 Task: In the  document analysis Insert page numer 'on top of the page' change page color to  'Blue'Apply Page border, setting:  Box Style: two thin lines; Color: 'Black;' Width: 1/2  pt
Action: Mouse moved to (106, 27)
Screenshot: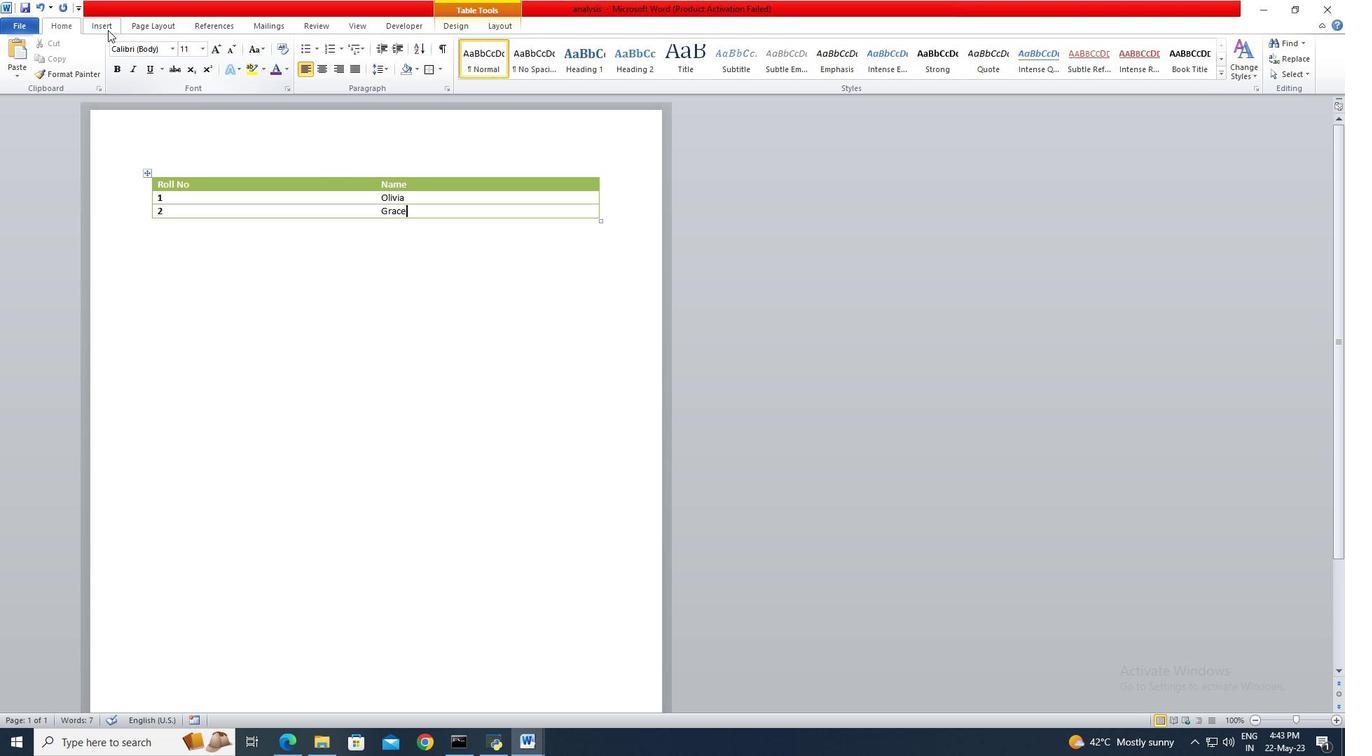 
Action: Mouse pressed left at (106, 27)
Screenshot: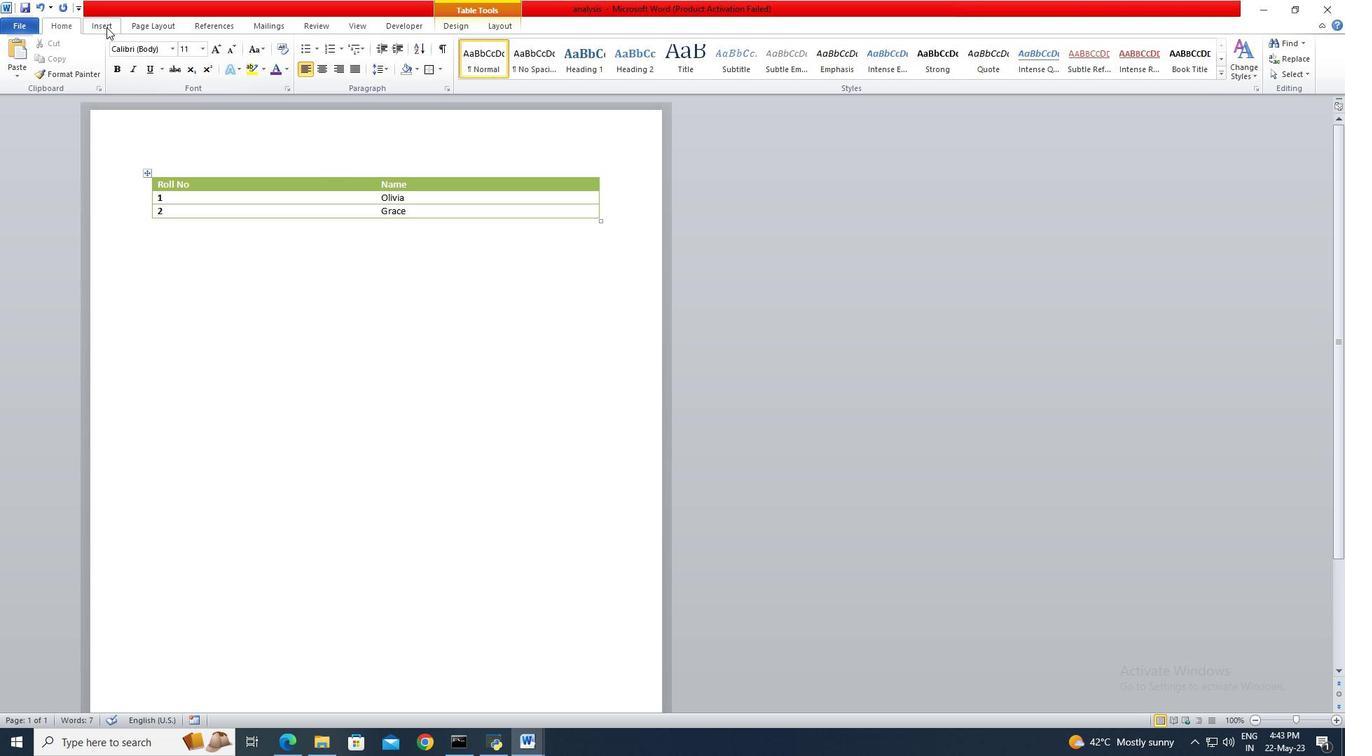 
Action: Mouse moved to (562, 72)
Screenshot: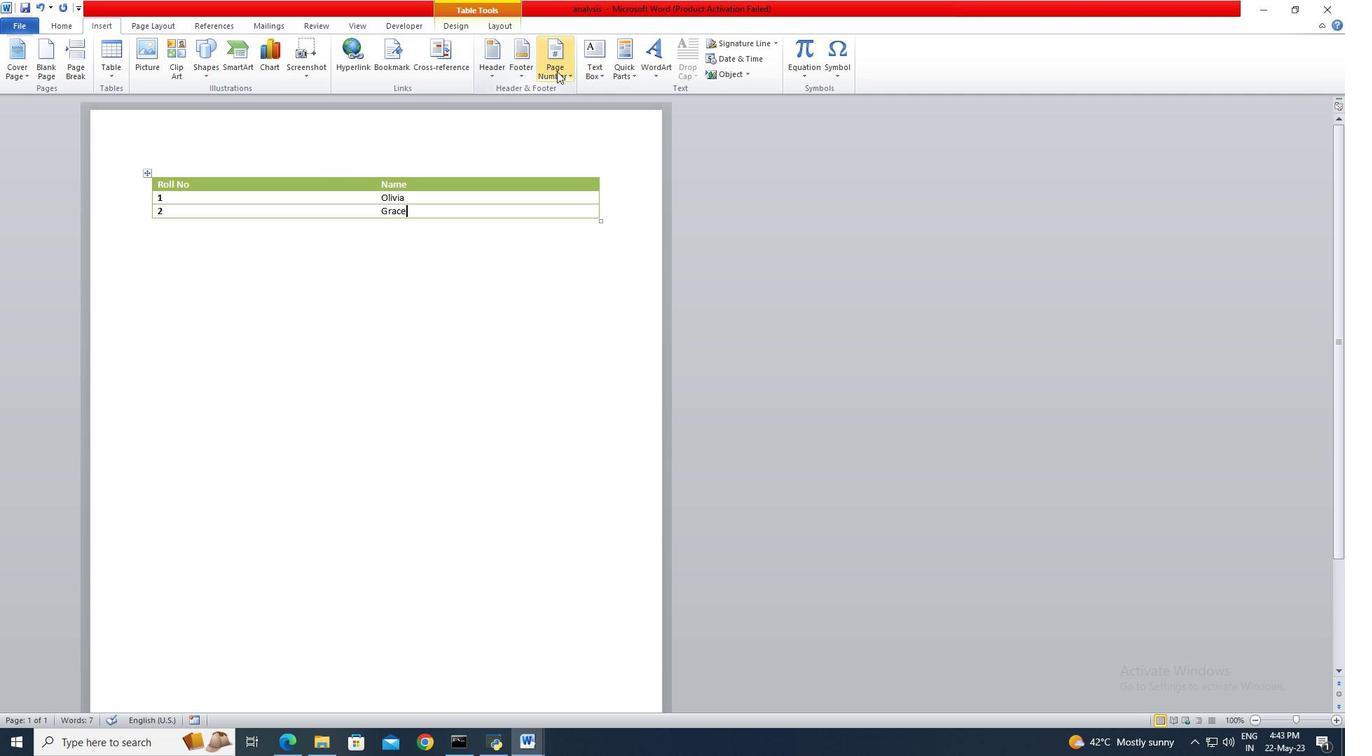 
Action: Mouse pressed left at (562, 72)
Screenshot: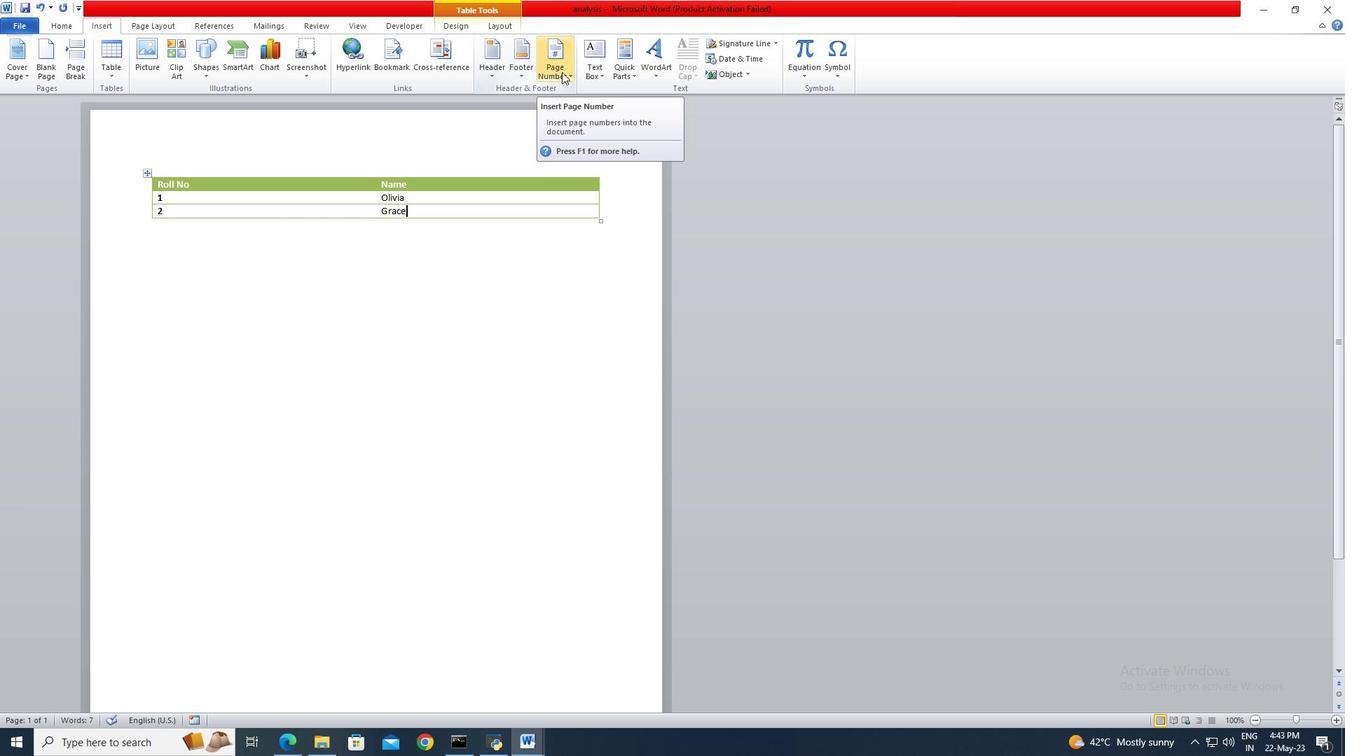 
Action: Mouse moved to (571, 89)
Screenshot: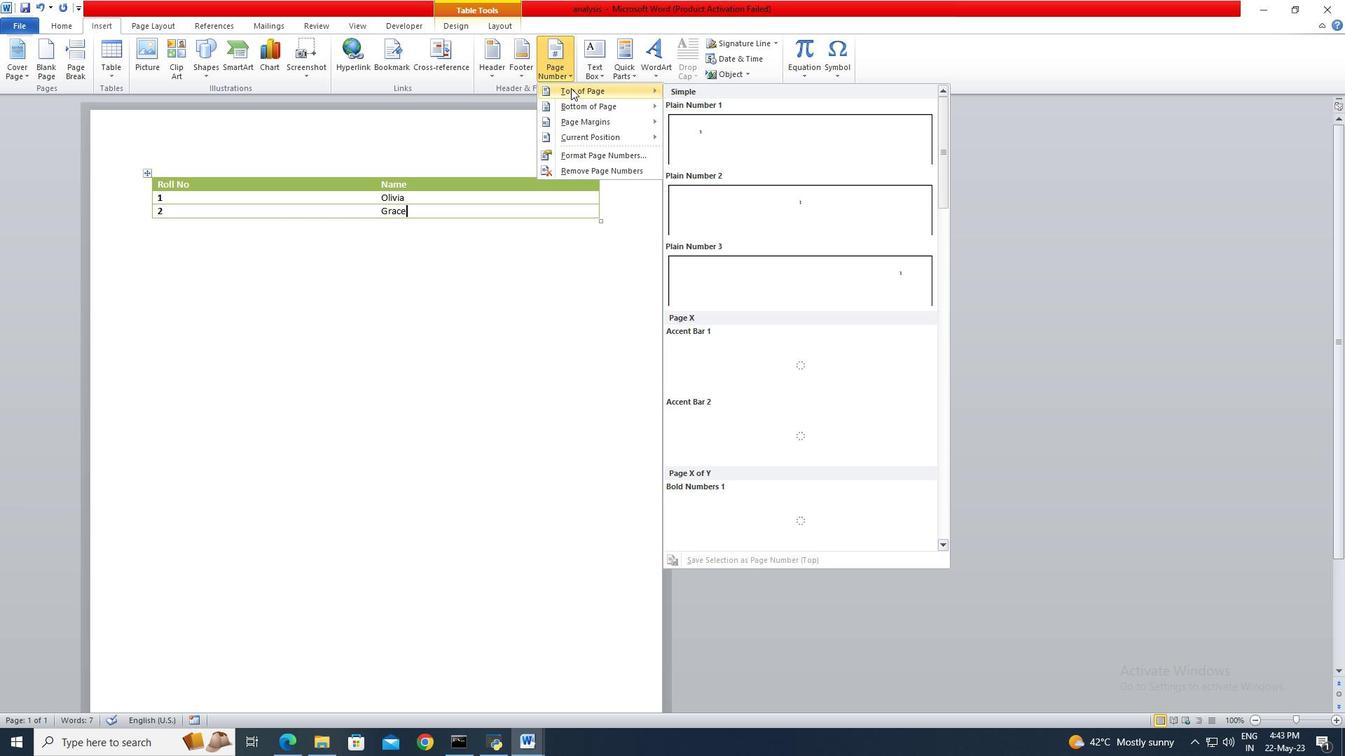 
Action: Mouse pressed left at (571, 89)
Screenshot: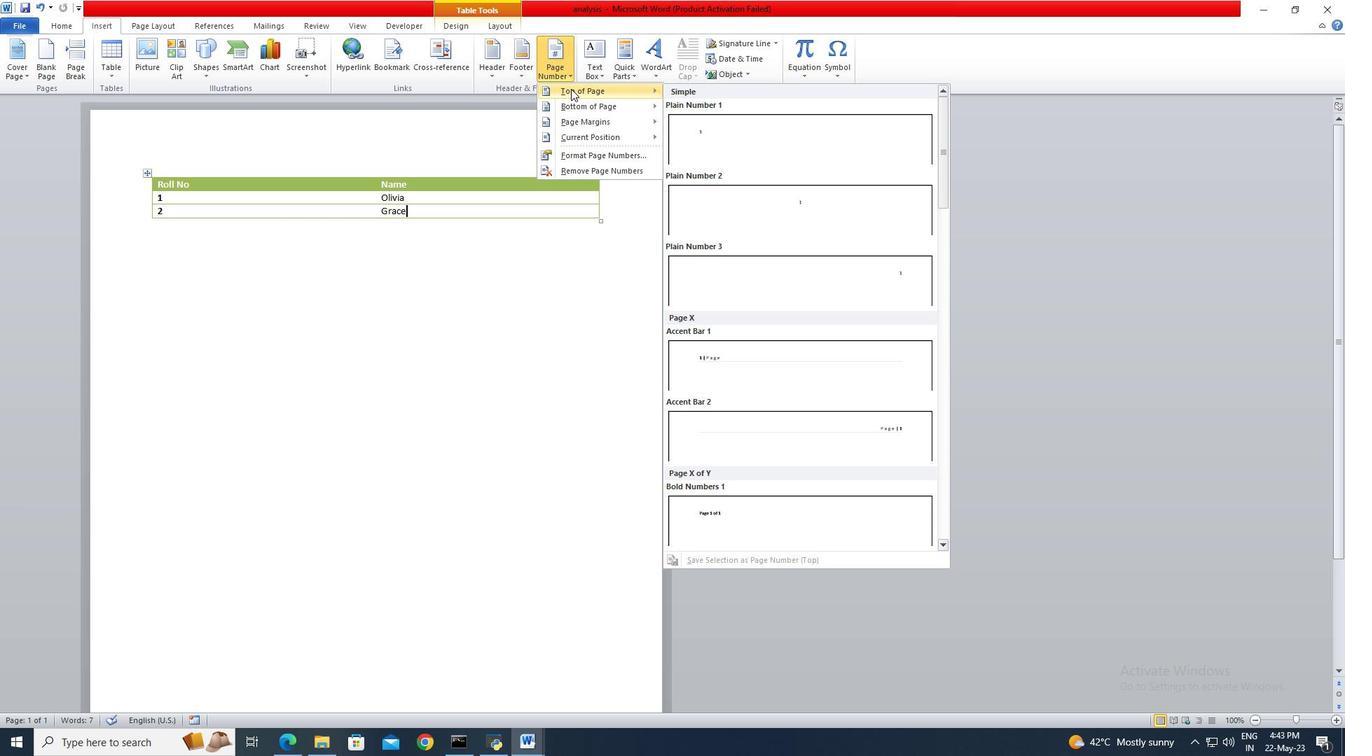 
Action: Mouse moved to (693, 143)
Screenshot: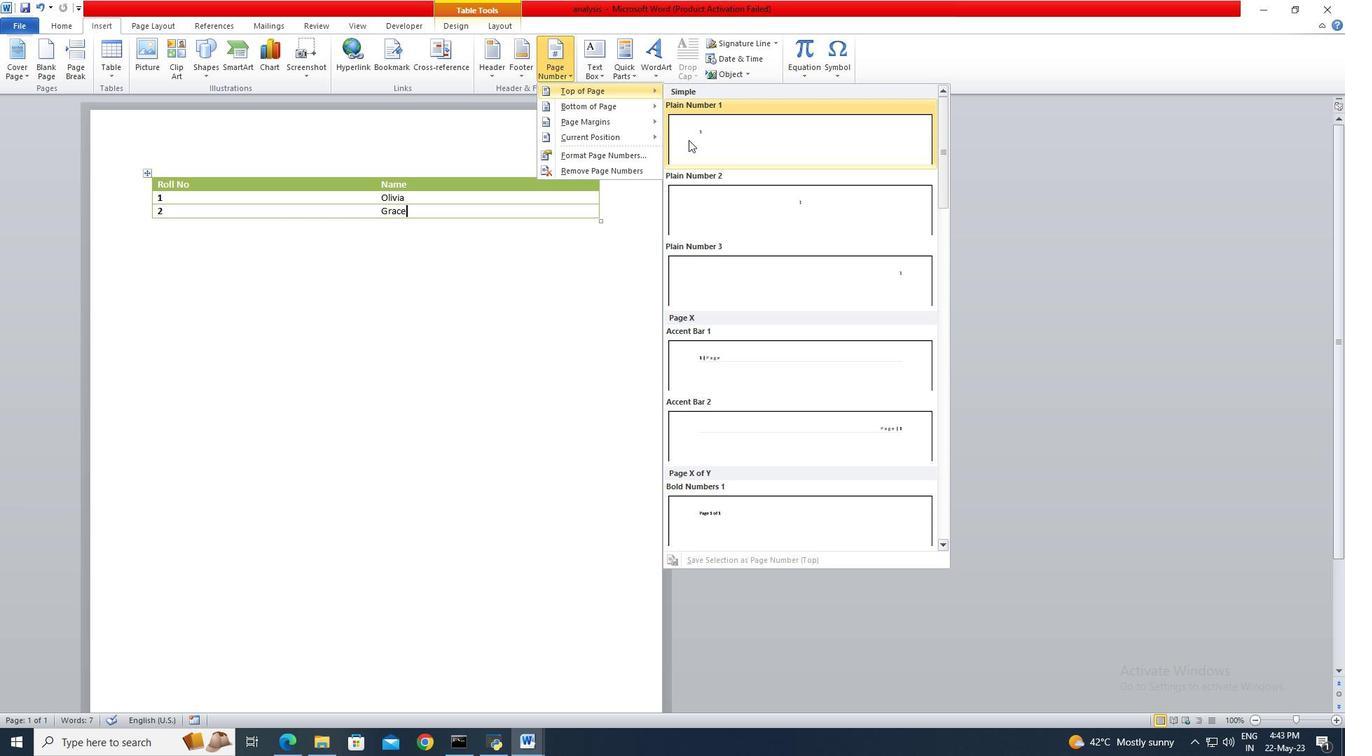 
Action: Mouse pressed left at (693, 143)
Screenshot: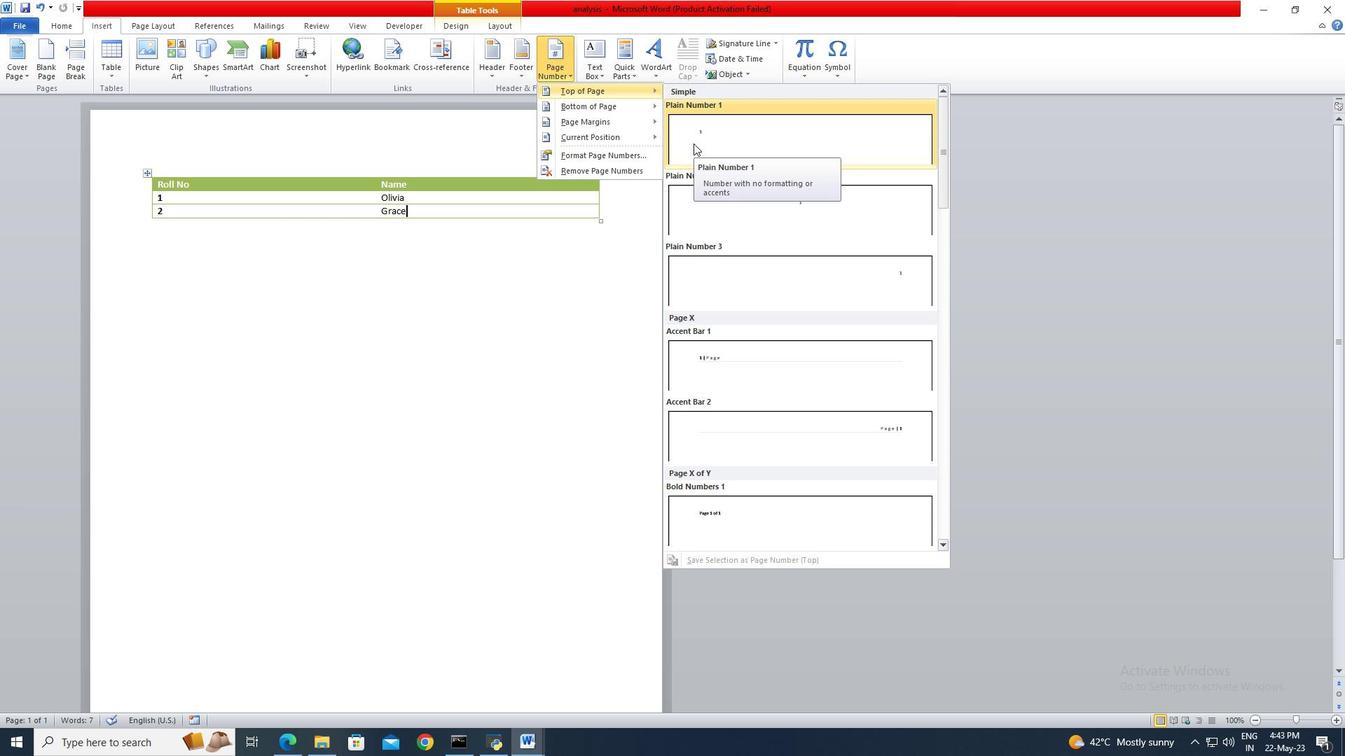 
Action: Mouse moved to (160, 26)
Screenshot: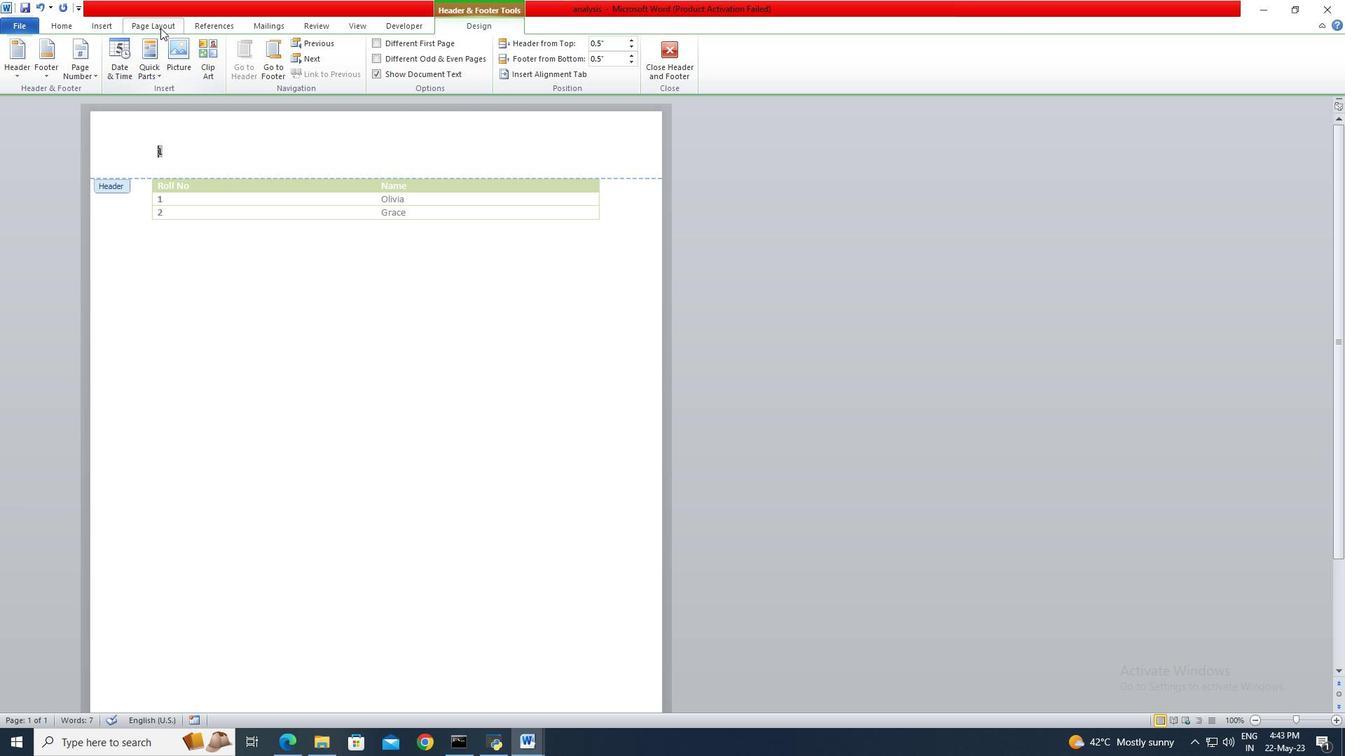 
Action: Mouse pressed left at (160, 26)
Screenshot: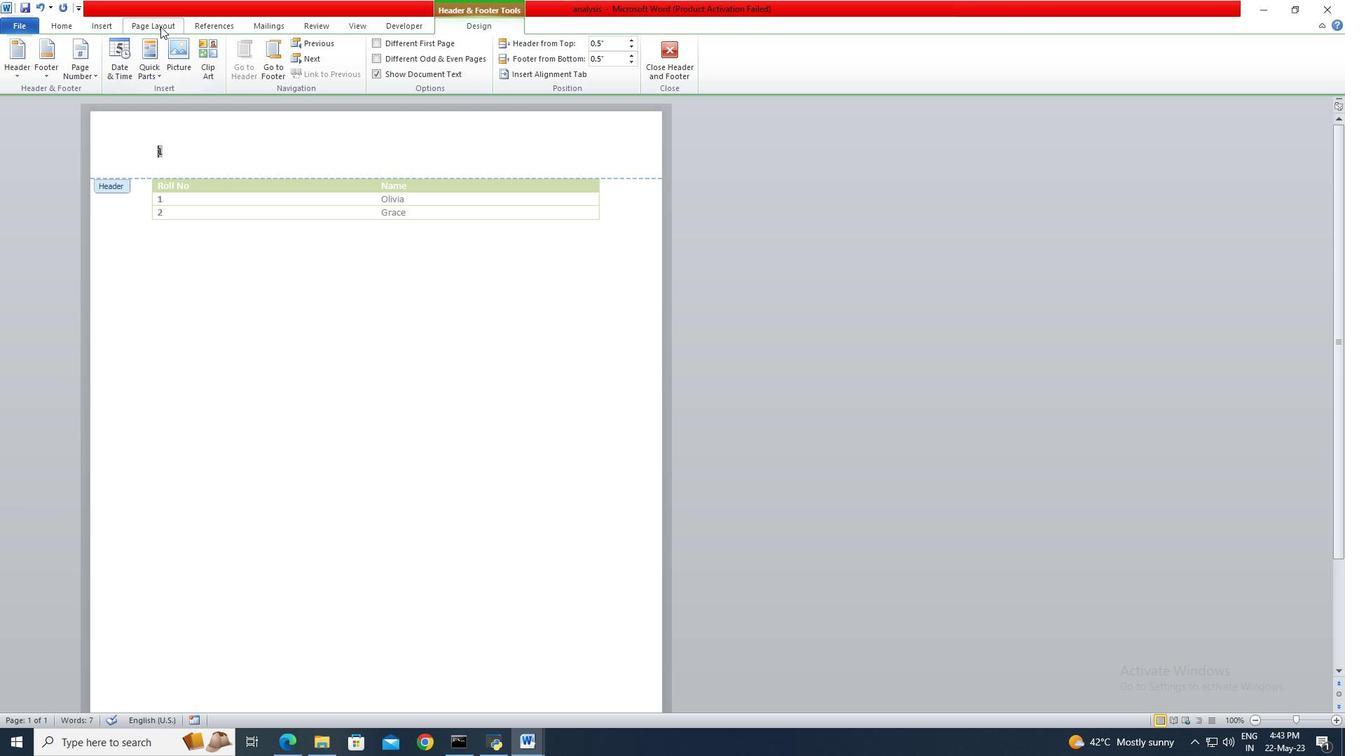 
Action: Mouse moved to (354, 75)
Screenshot: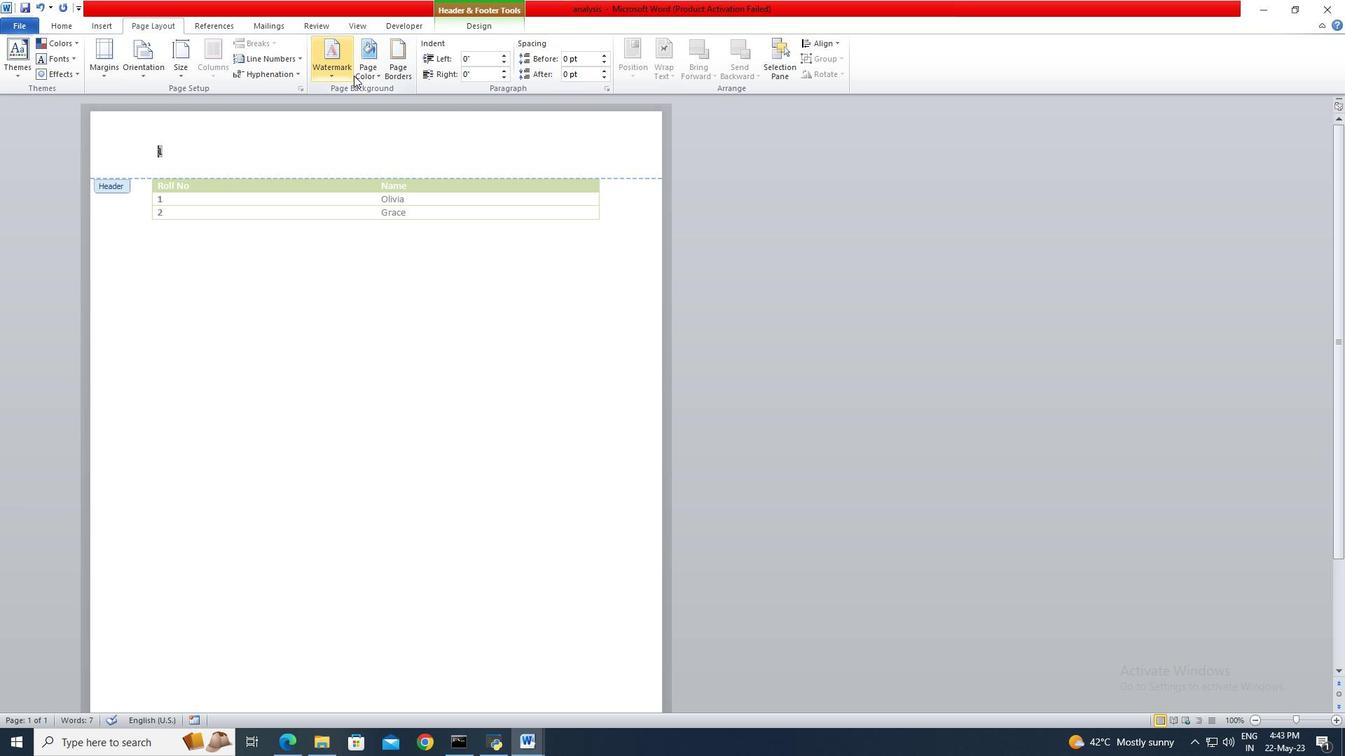 
Action: Mouse pressed left at (354, 75)
Screenshot: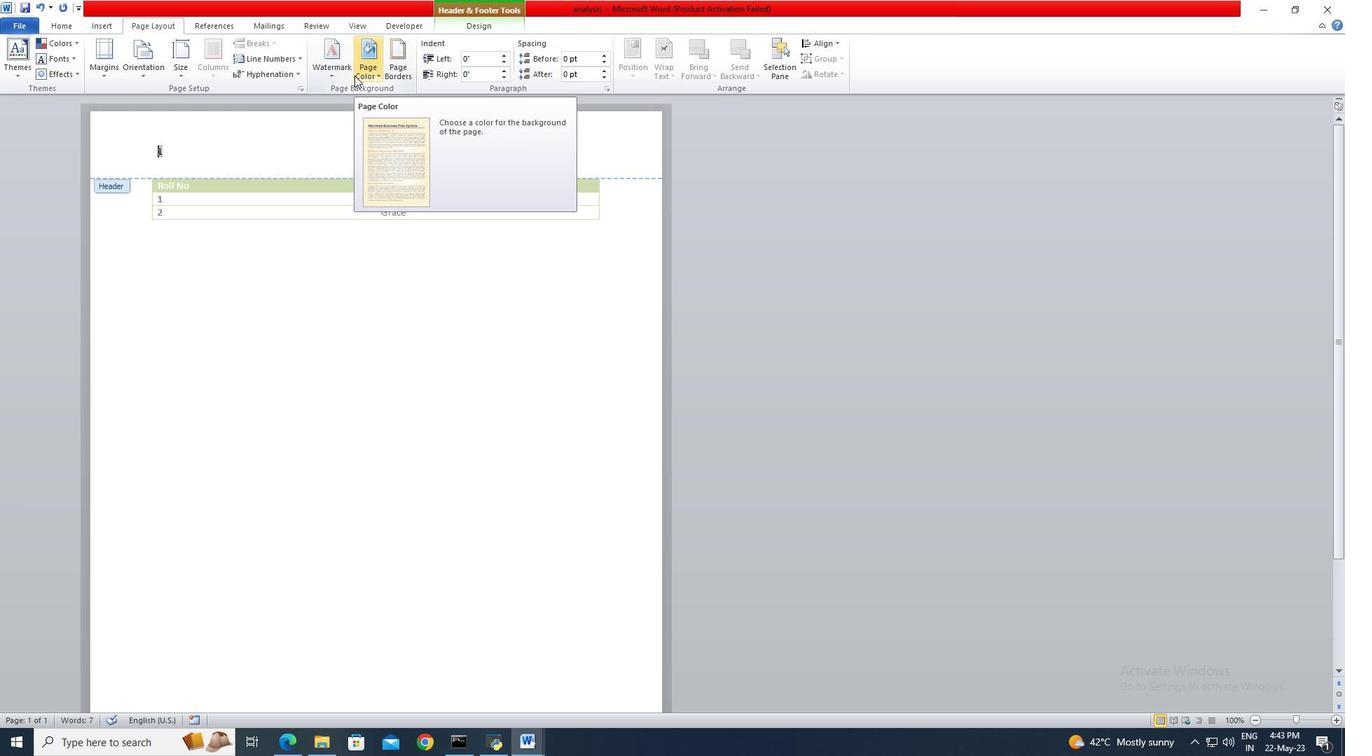 
Action: Mouse moved to (440, 175)
Screenshot: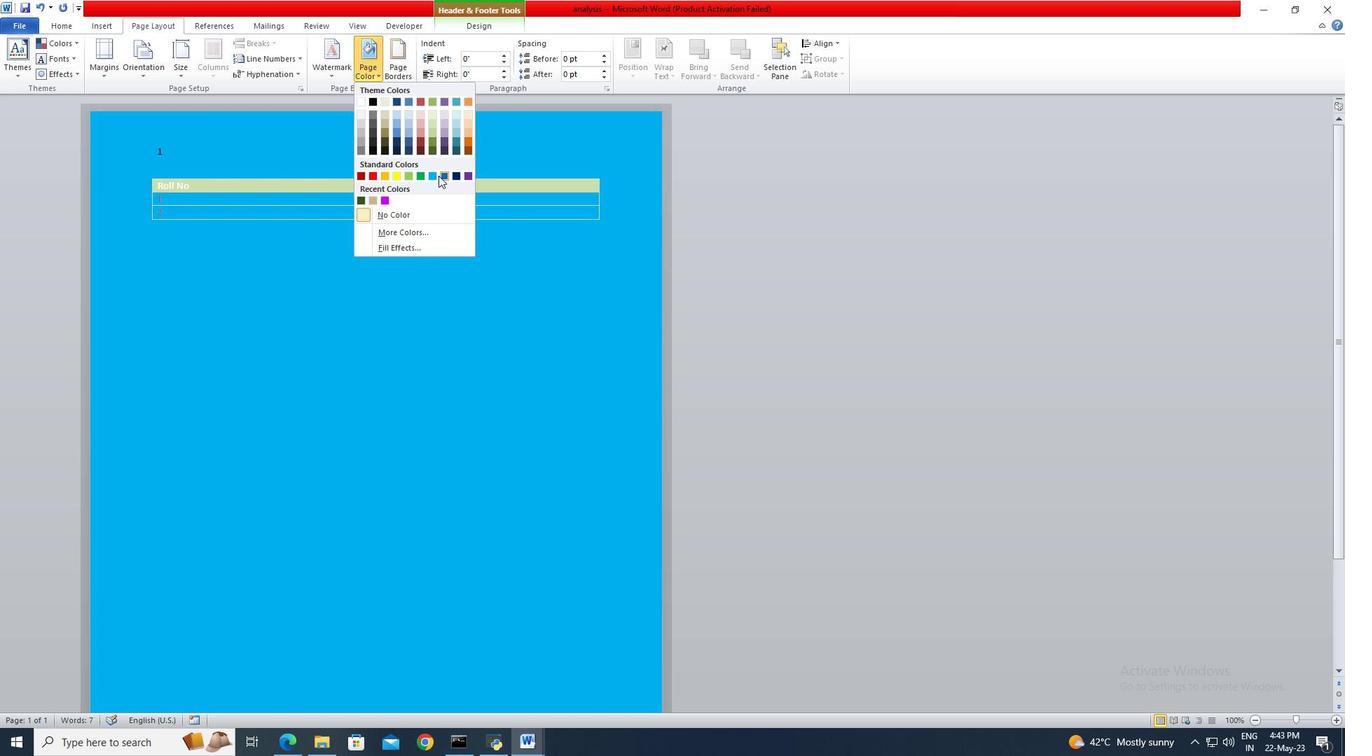 
Action: Mouse pressed left at (440, 175)
Screenshot: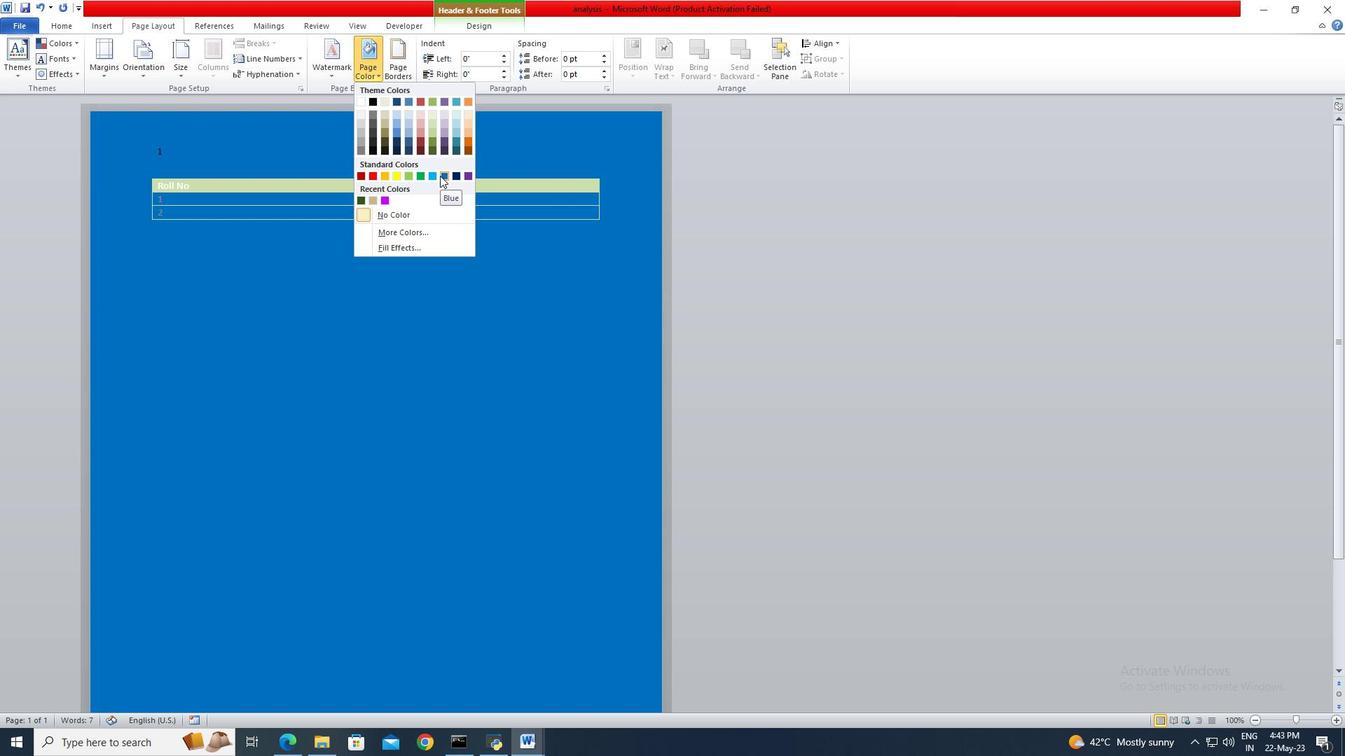 
Action: Mouse moved to (404, 77)
Screenshot: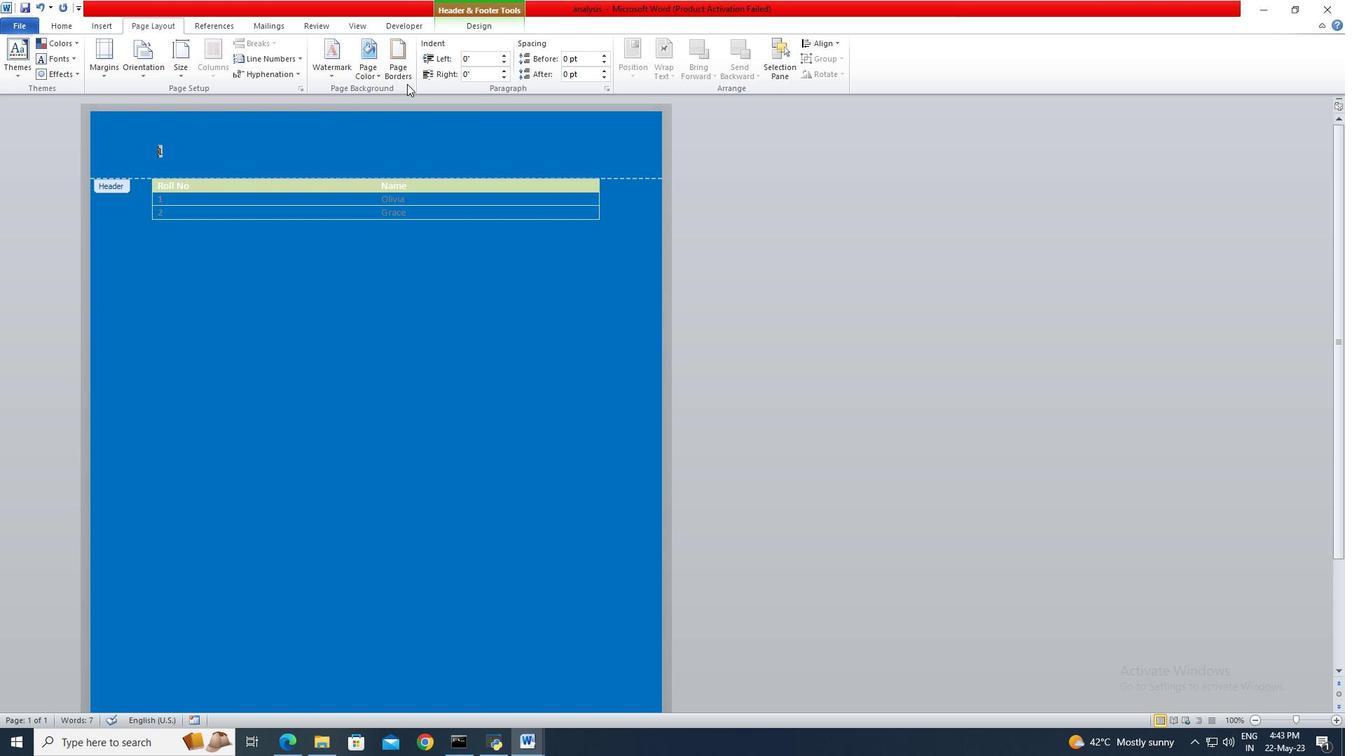 
Action: Mouse pressed left at (404, 77)
Screenshot: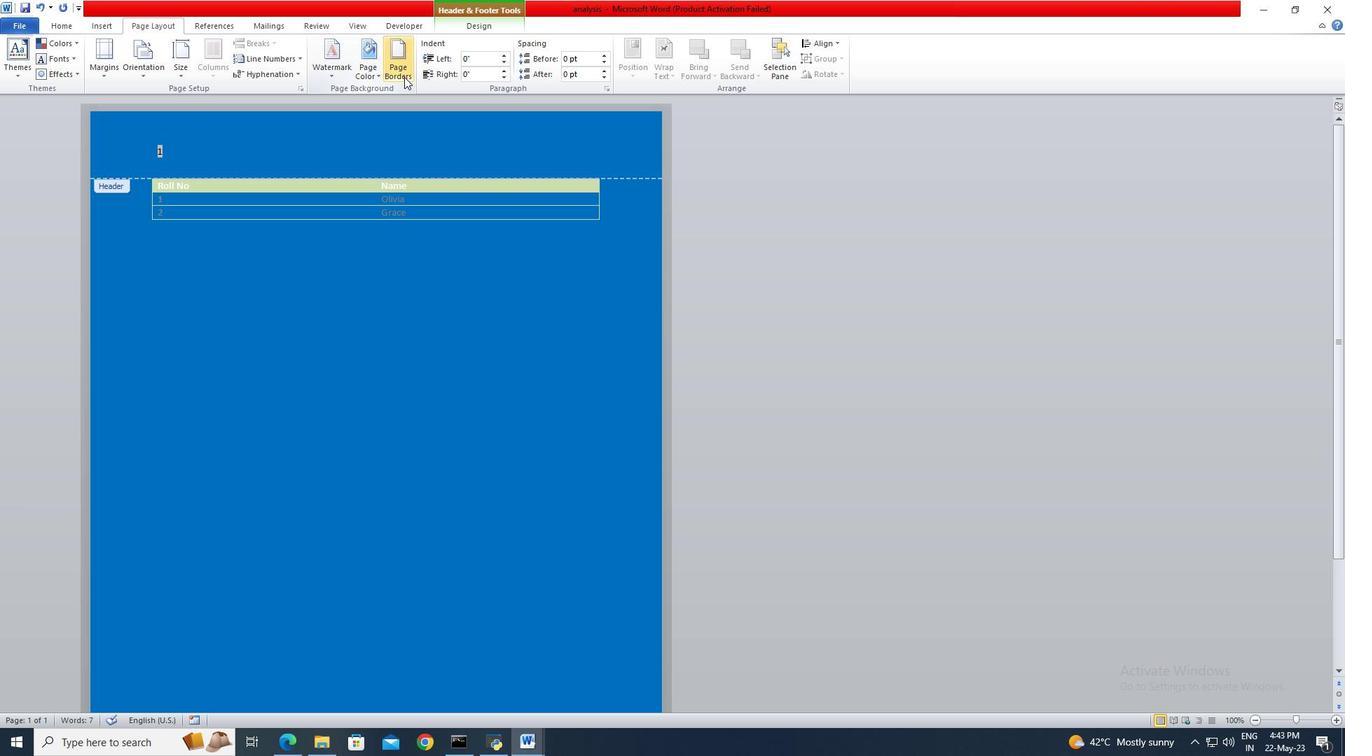 
Action: Mouse moved to (510, 310)
Screenshot: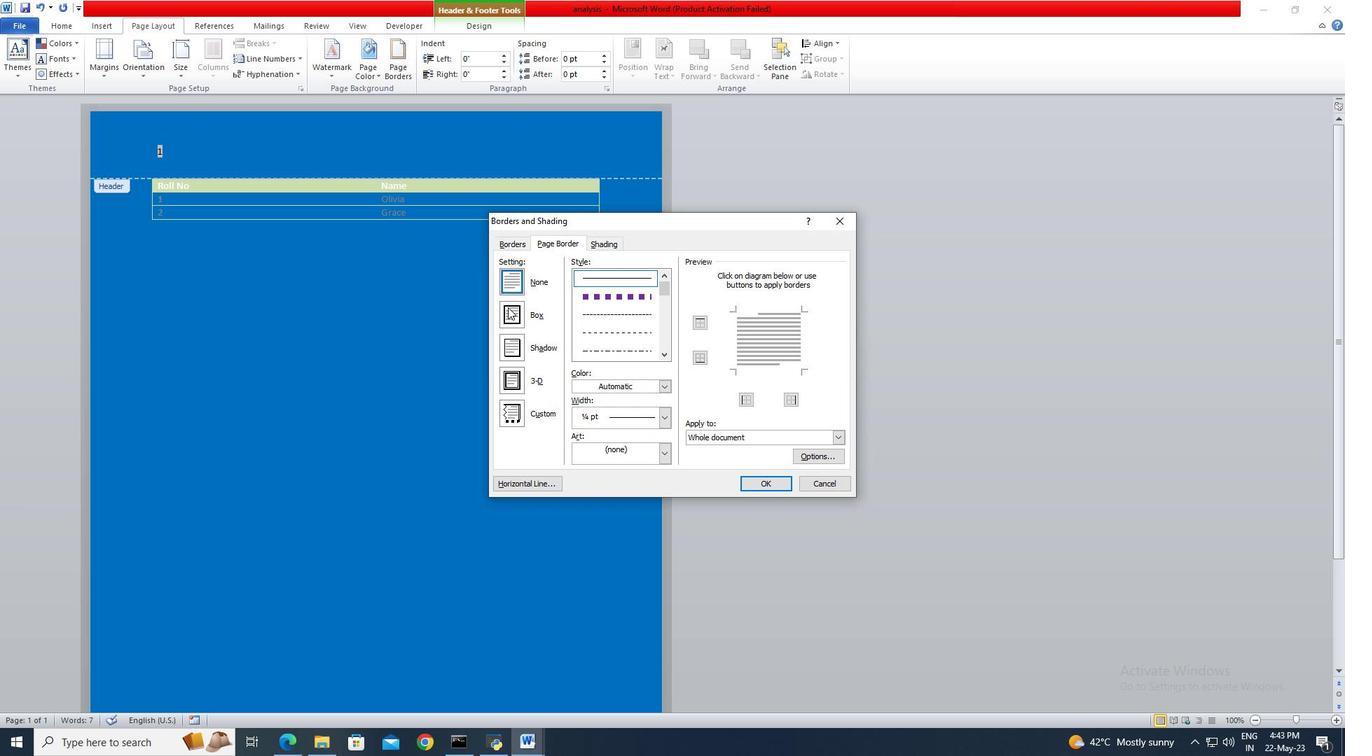 
Action: Mouse pressed left at (510, 310)
Screenshot: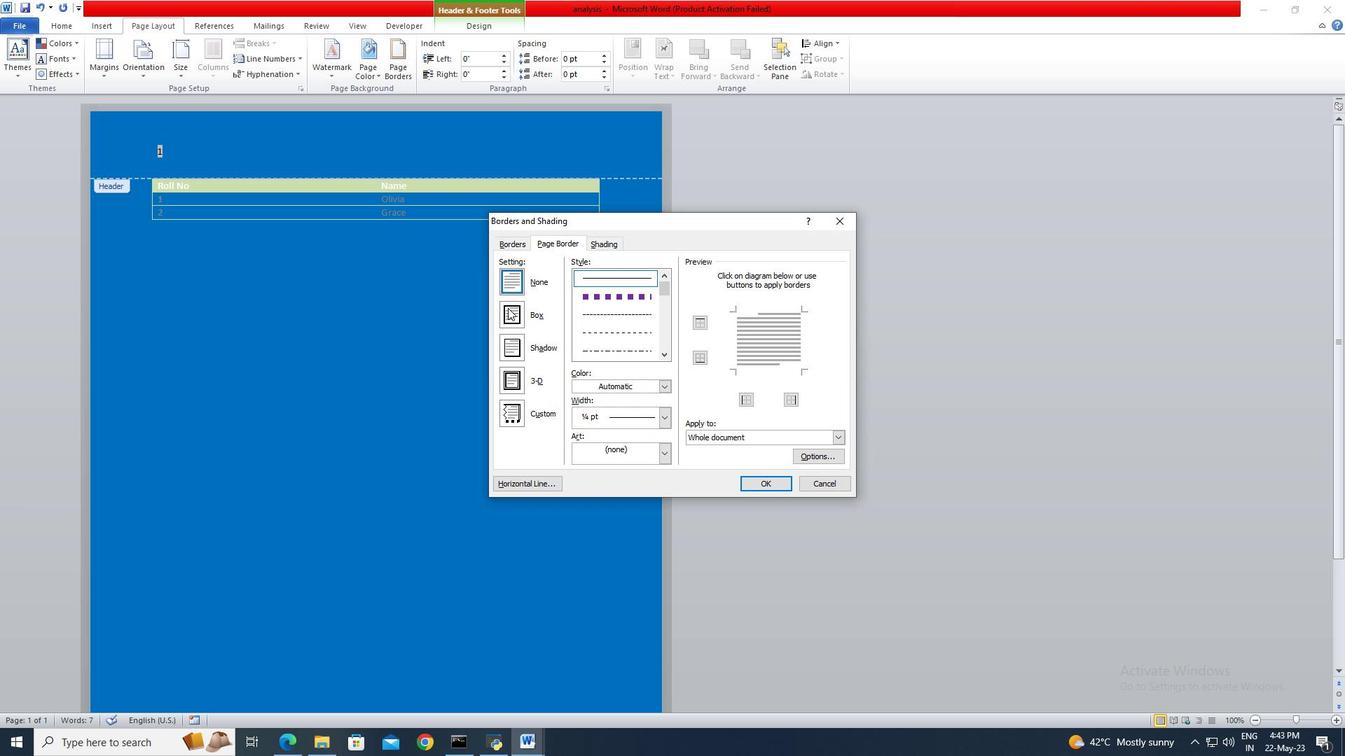 
Action: Mouse moved to (660, 290)
Screenshot: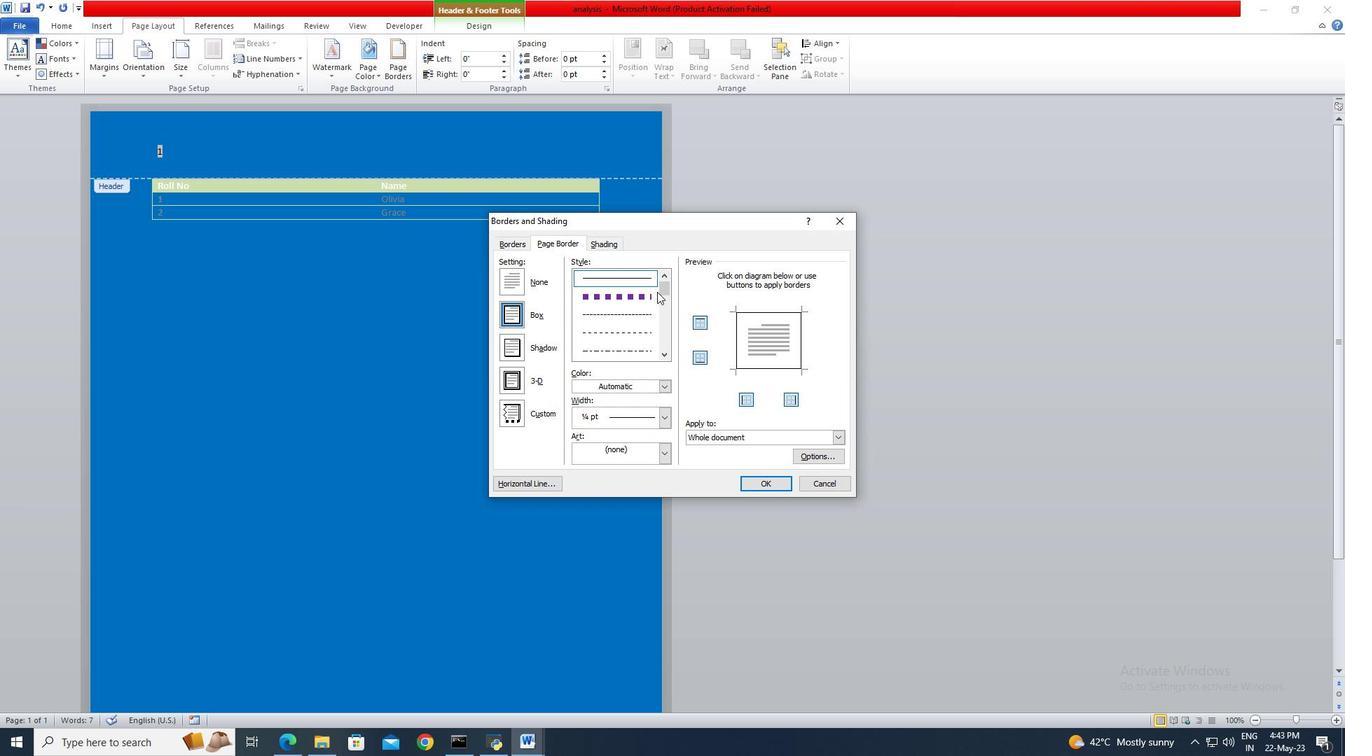 
Action: Mouse pressed left at (660, 290)
Screenshot: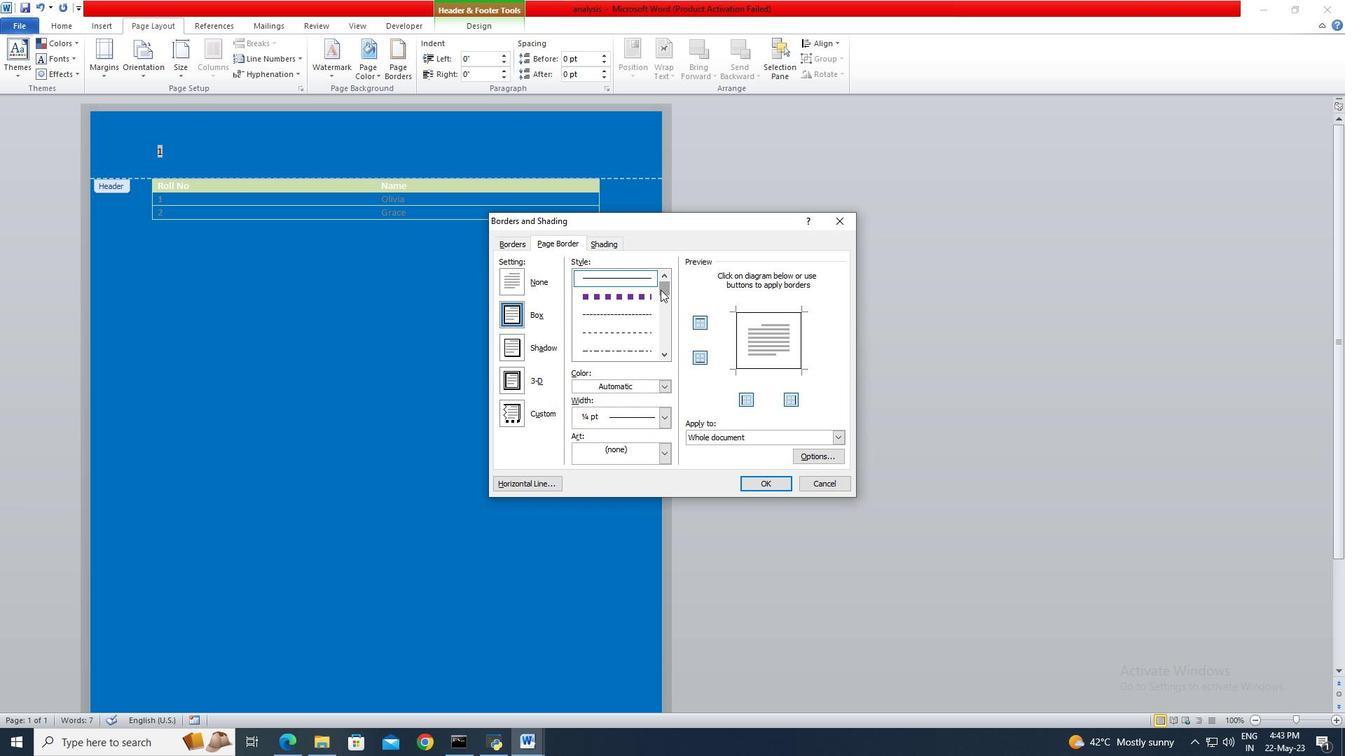 
Action: Mouse moved to (637, 296)
Screenshot: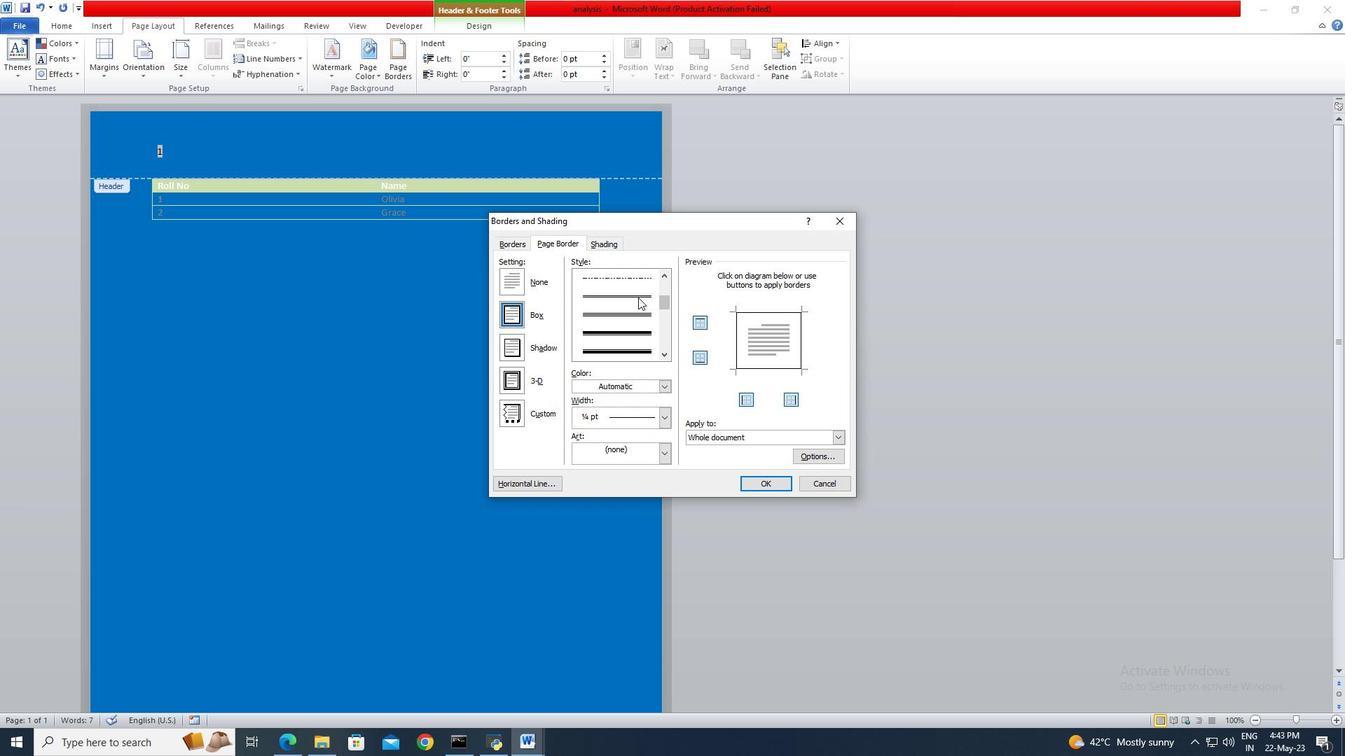 
Action: Mouse pressed left at (637, 296)
Screenshot: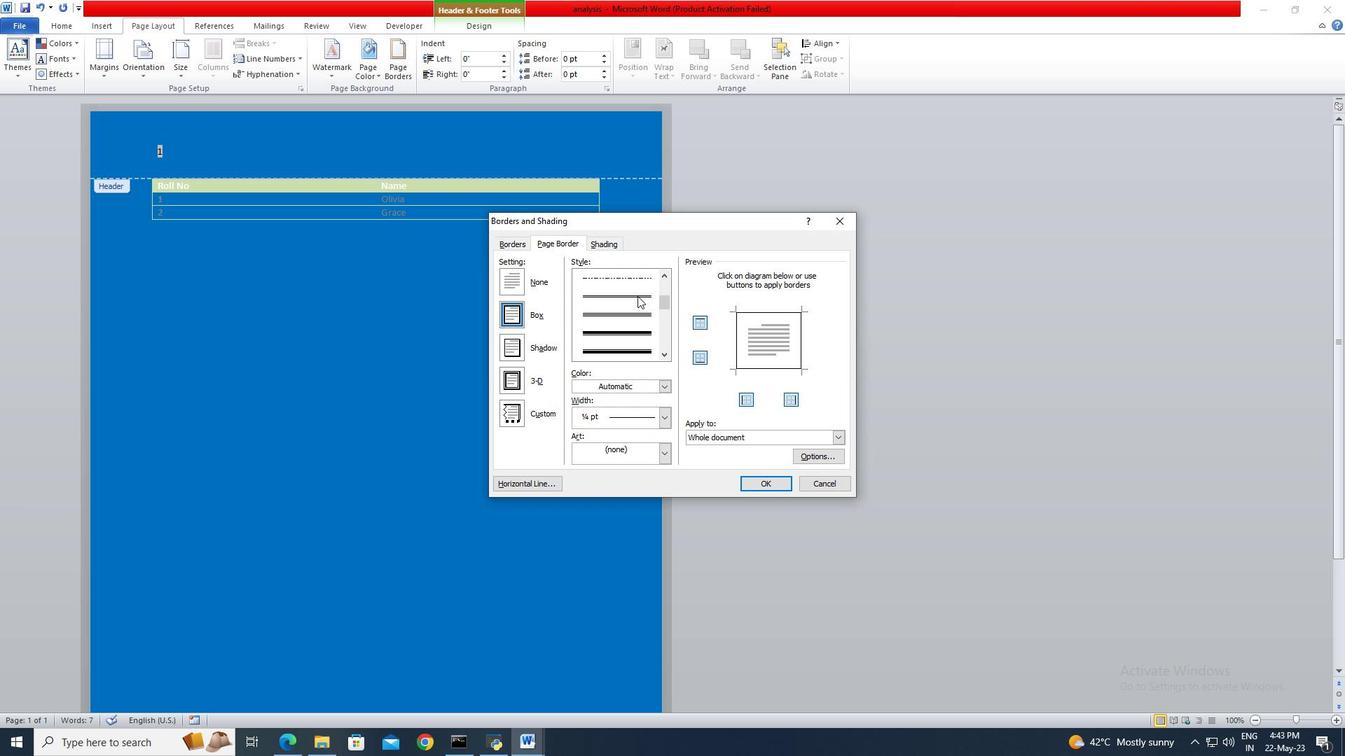 
Action: Mouse moved to (661, 384)
Screenshot: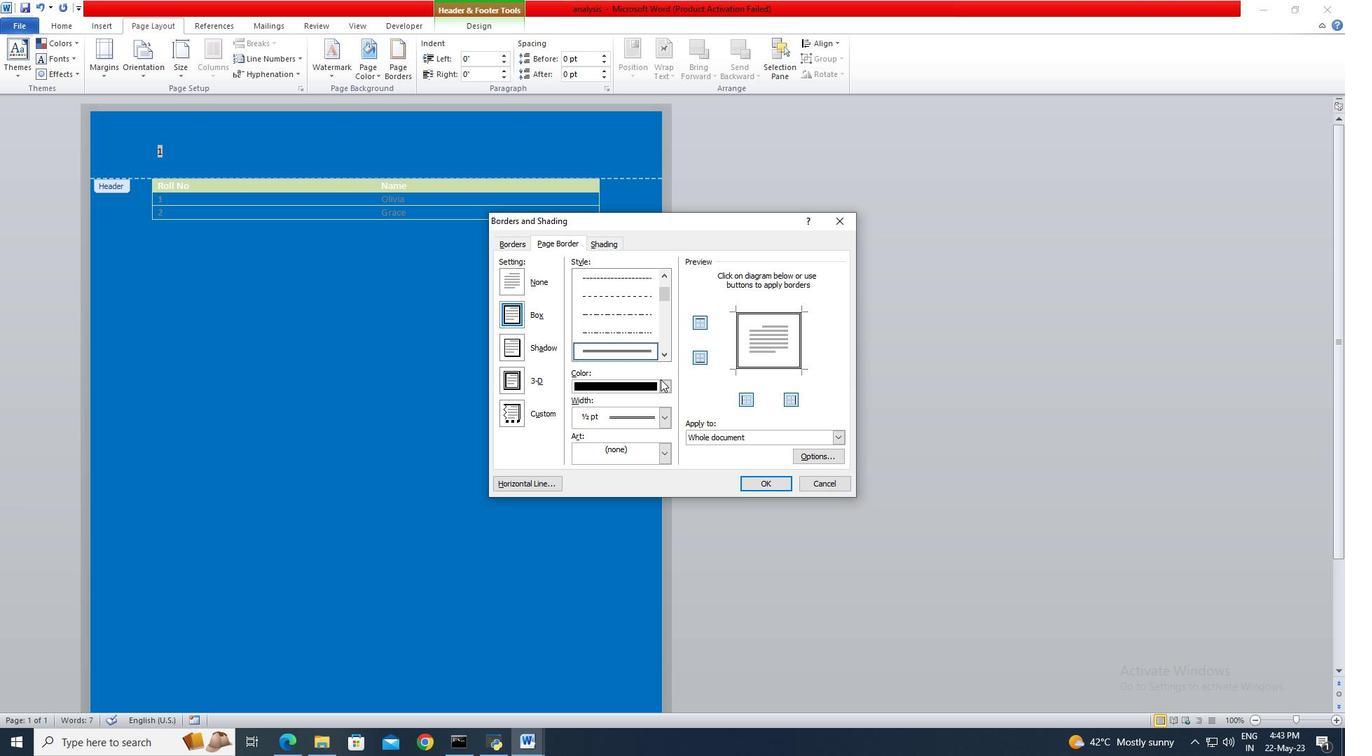 
Action: Mouse pressed left at (661, 384)
Screenshot: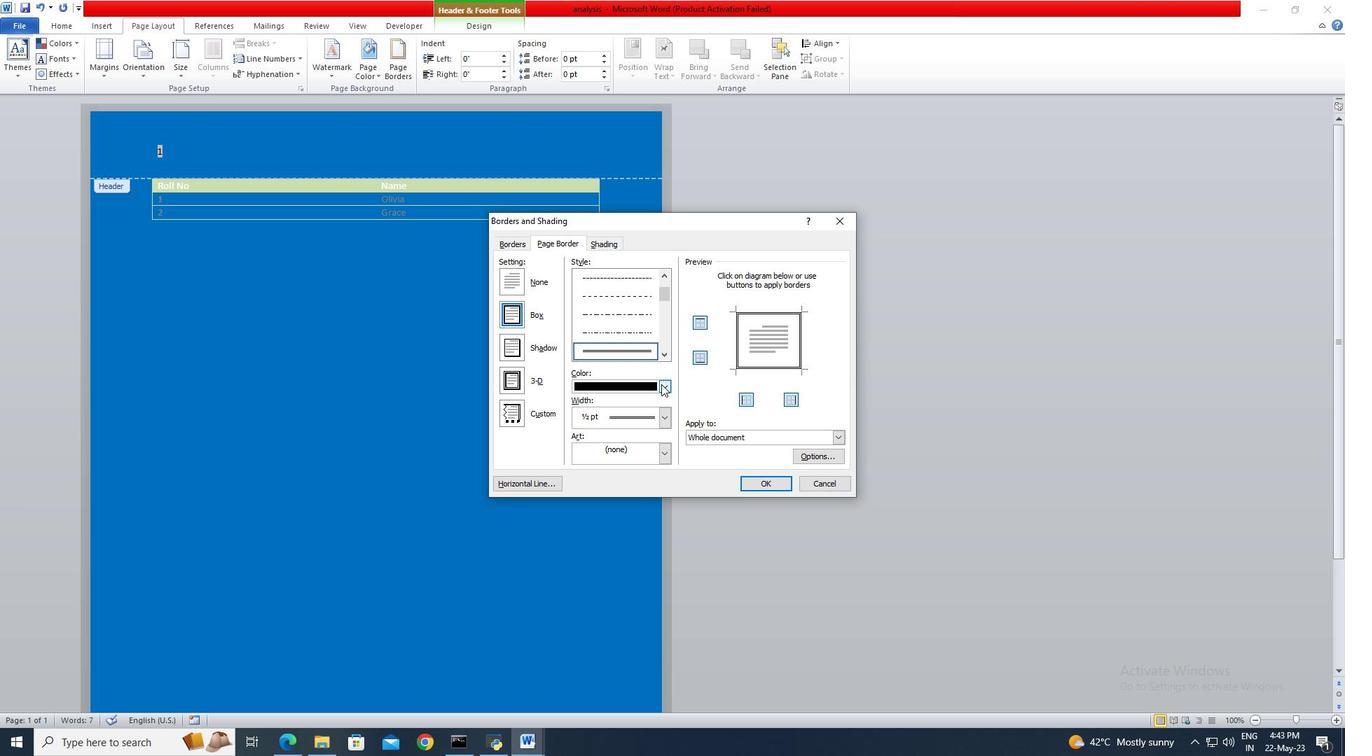 
Action: Mouse moved to (592, 428)
Screenshot: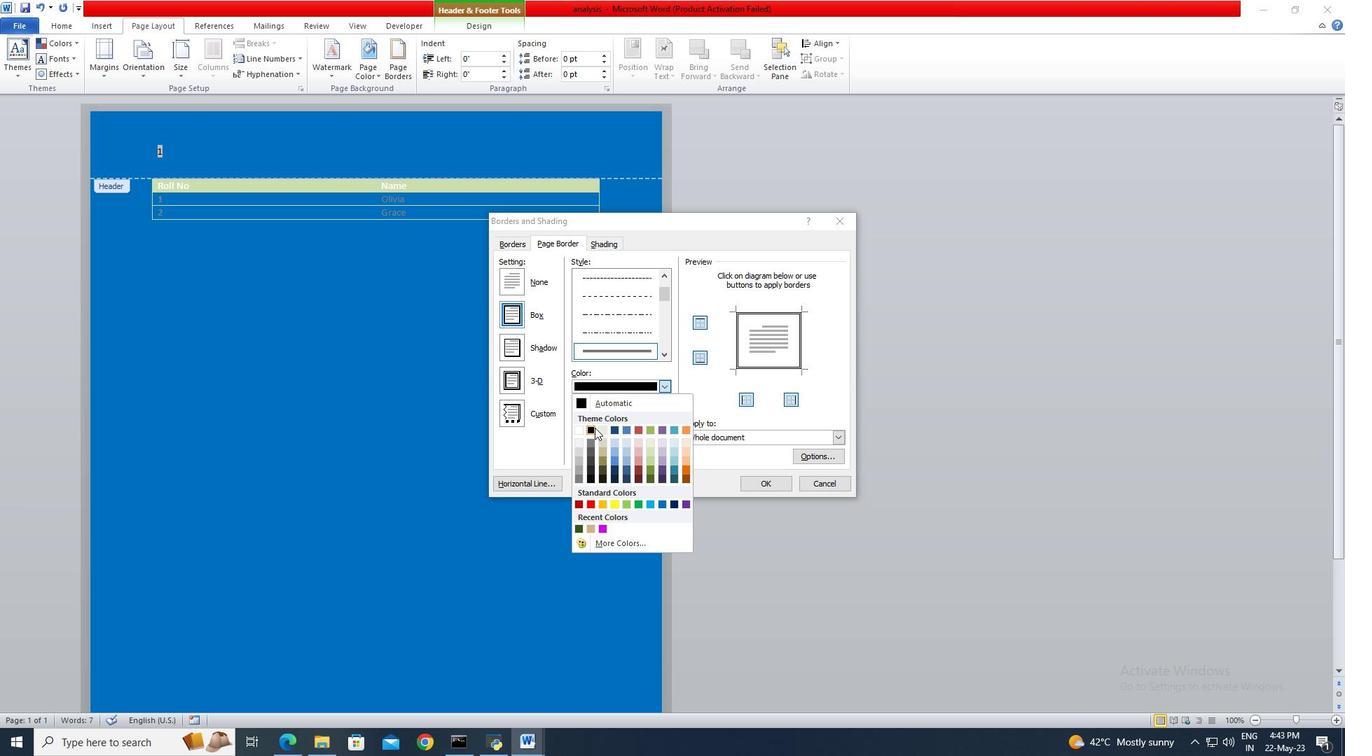 
Action: Mouse pressed left at (592, 428)
Screenshot: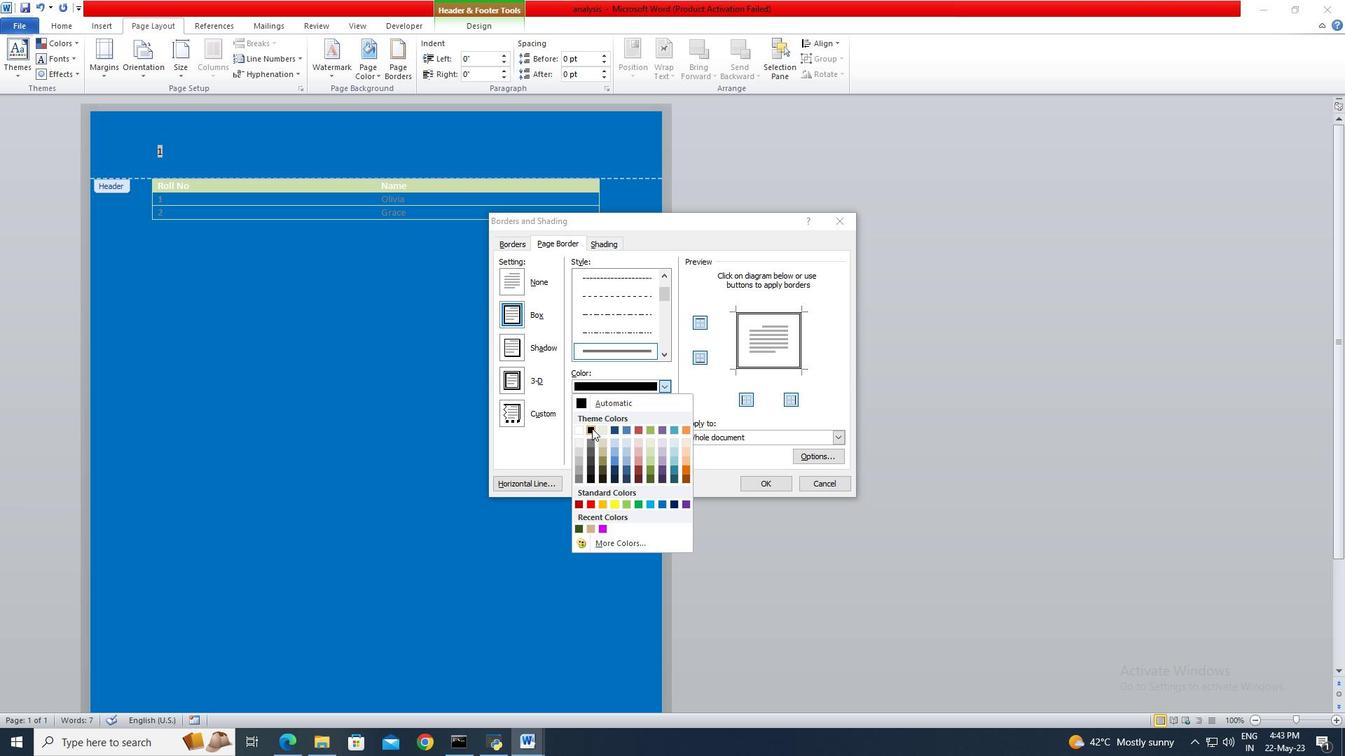 
Action: Mouse moved to (660, 420)
Screenshot: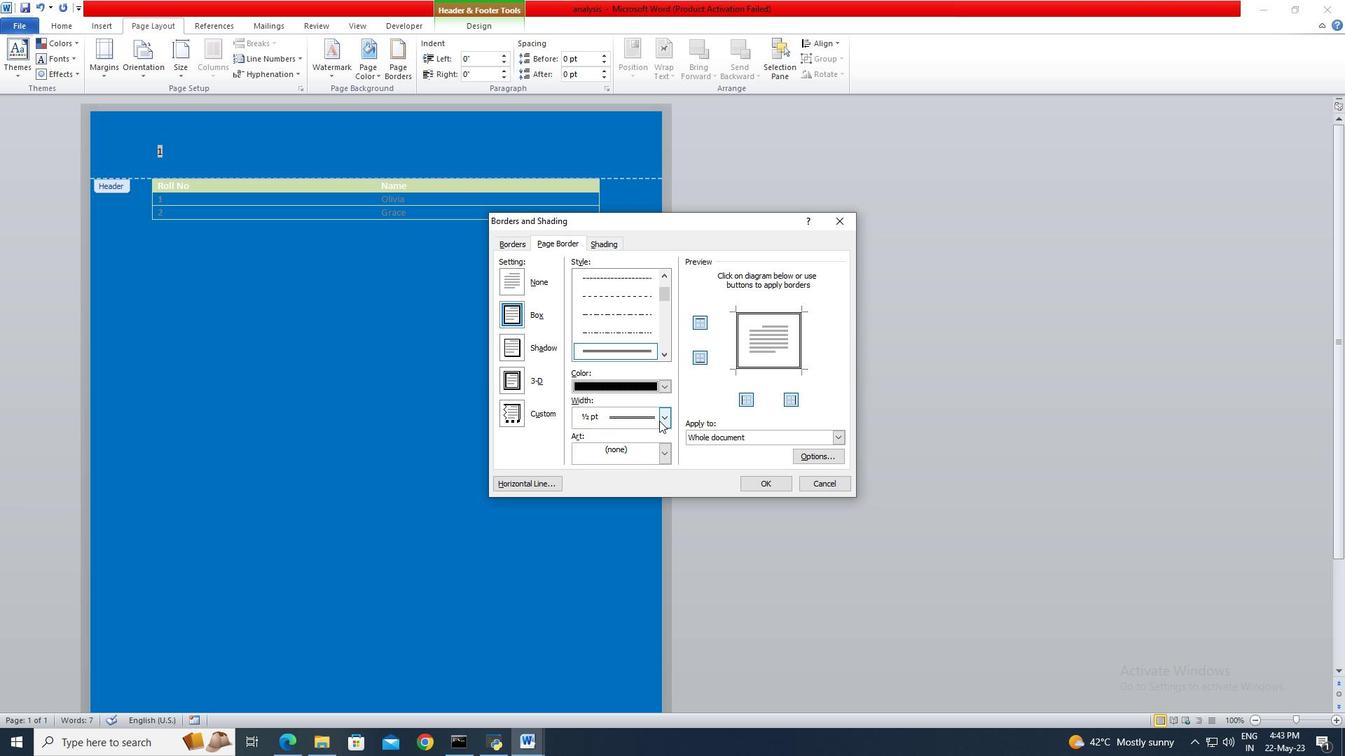 
Action: Mouse pressed left at (660, 420)
Screenshot: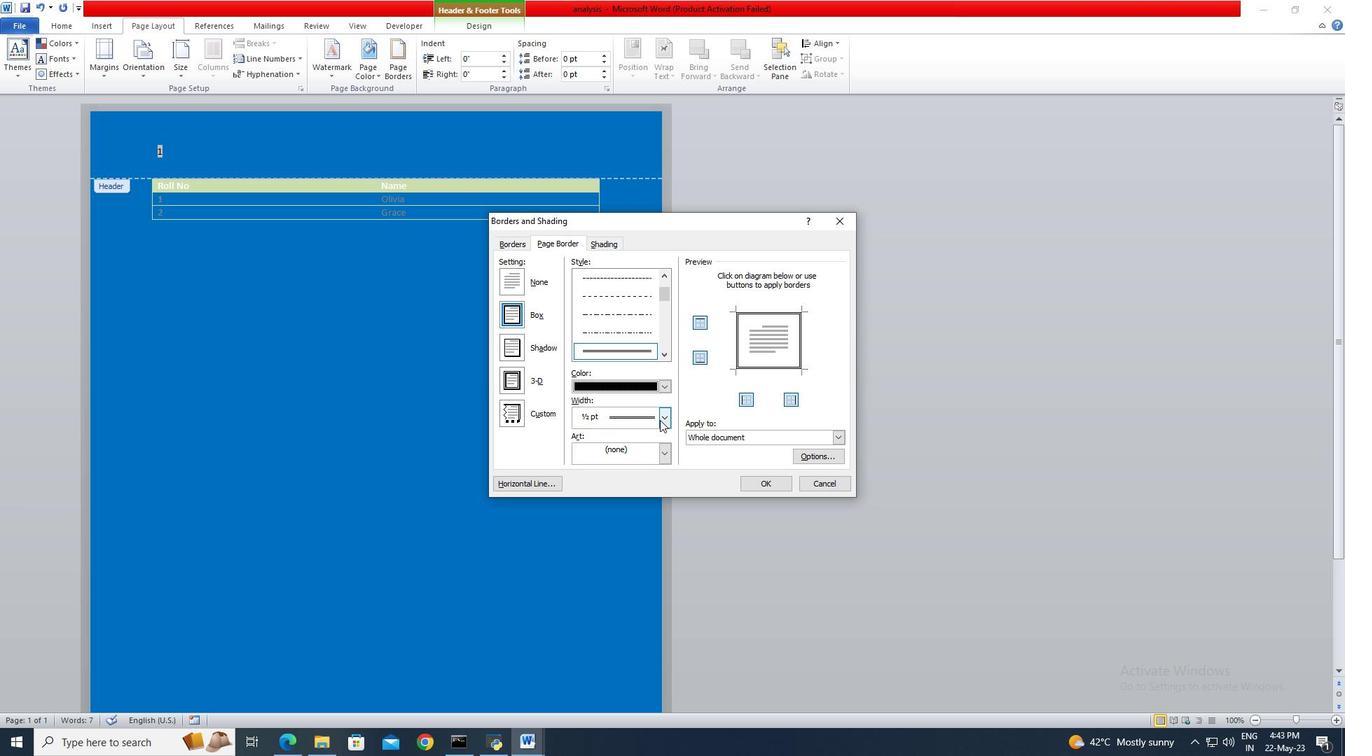 
Action: Mouse moved to (650, 455)
Screenshot: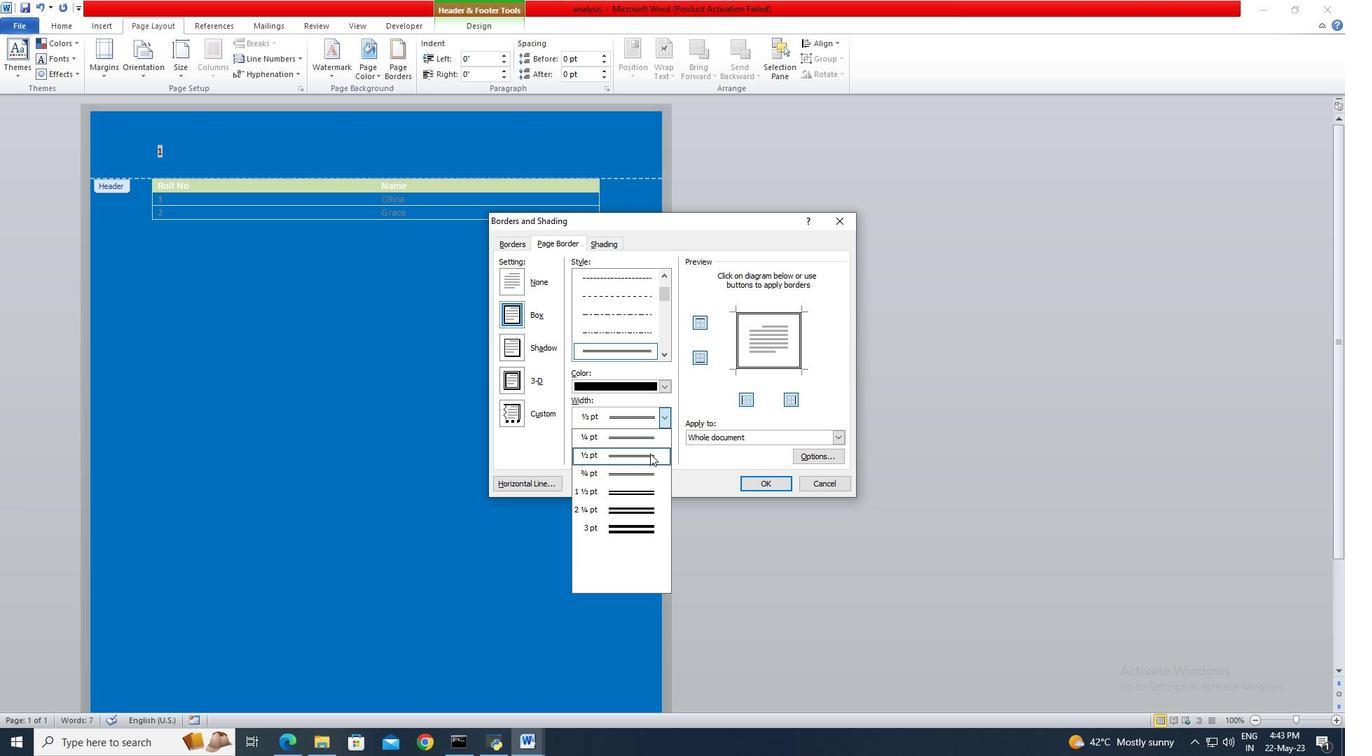 
Action: Mouse pressed left at (650, 455)
Screenshot: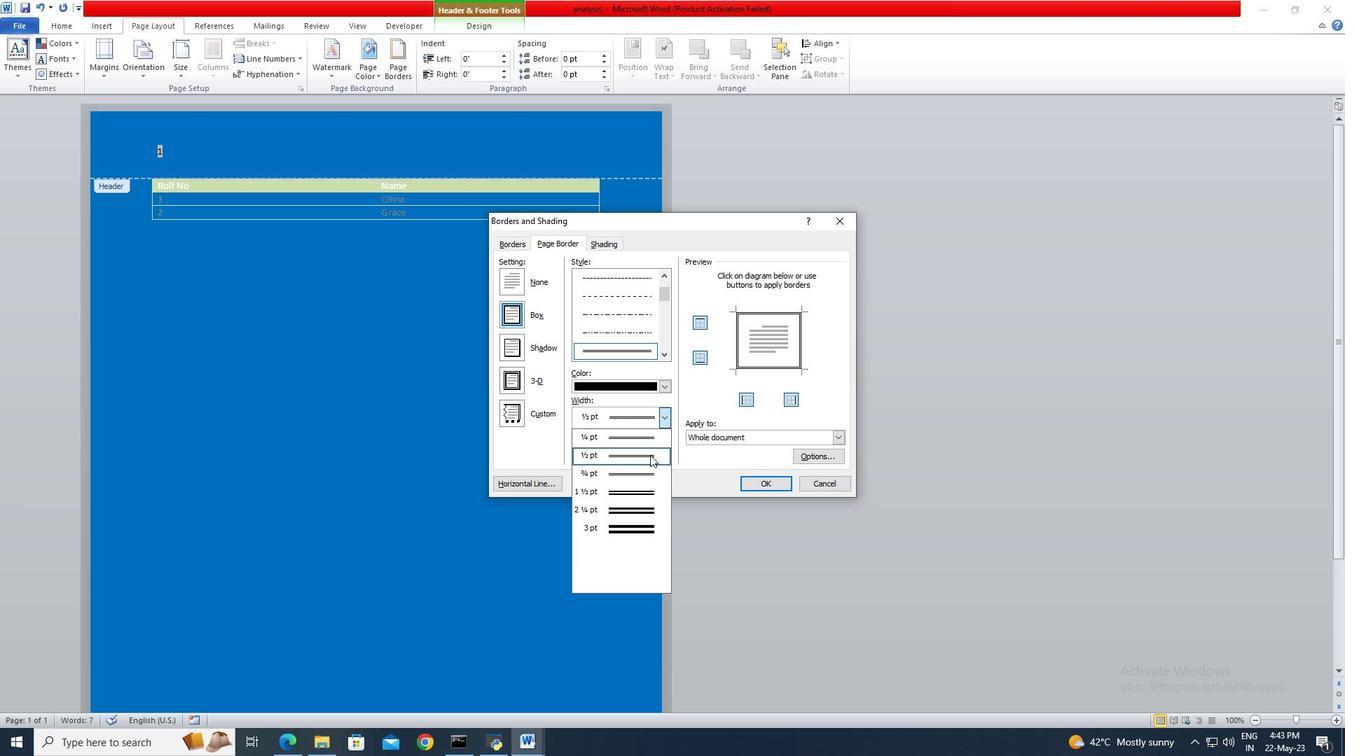
Action: Mouse moved to (769, 485)
Screenshot: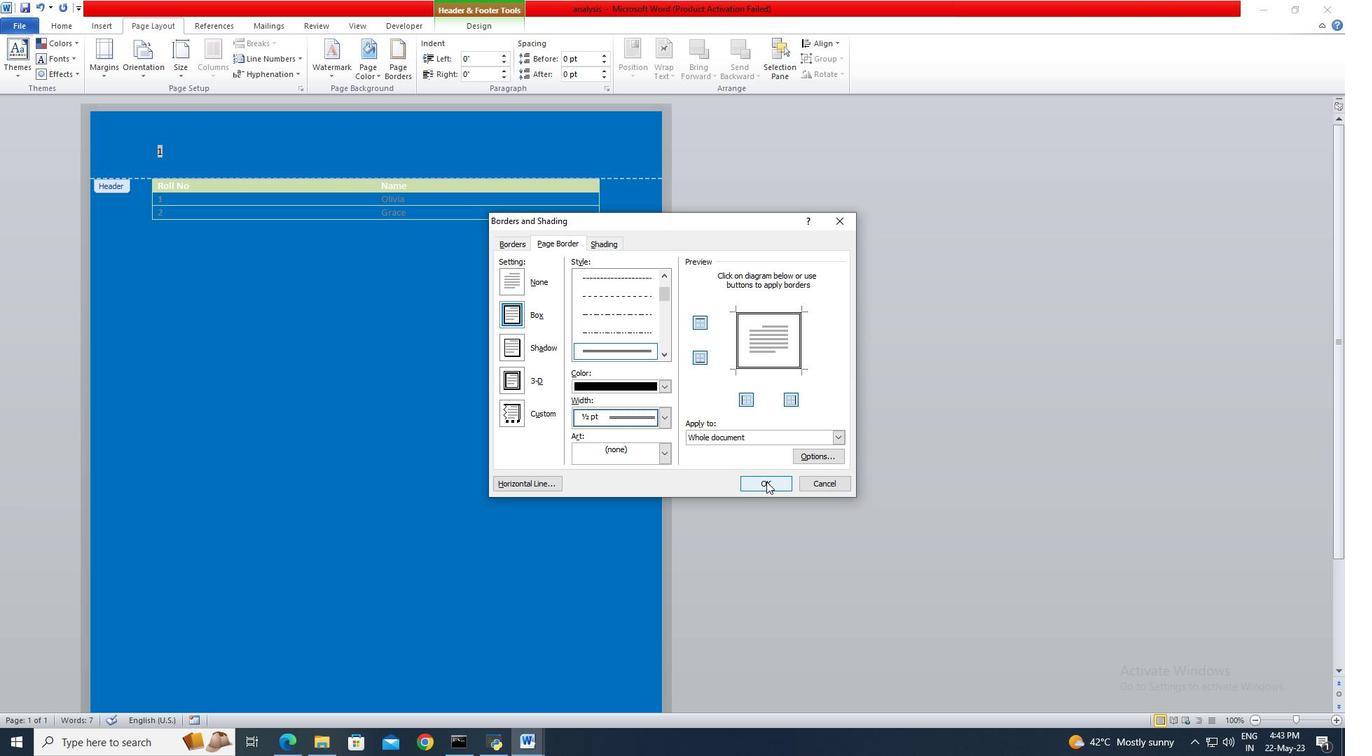 
Action: Mouse pressed left at (769, 485)
Screenshot: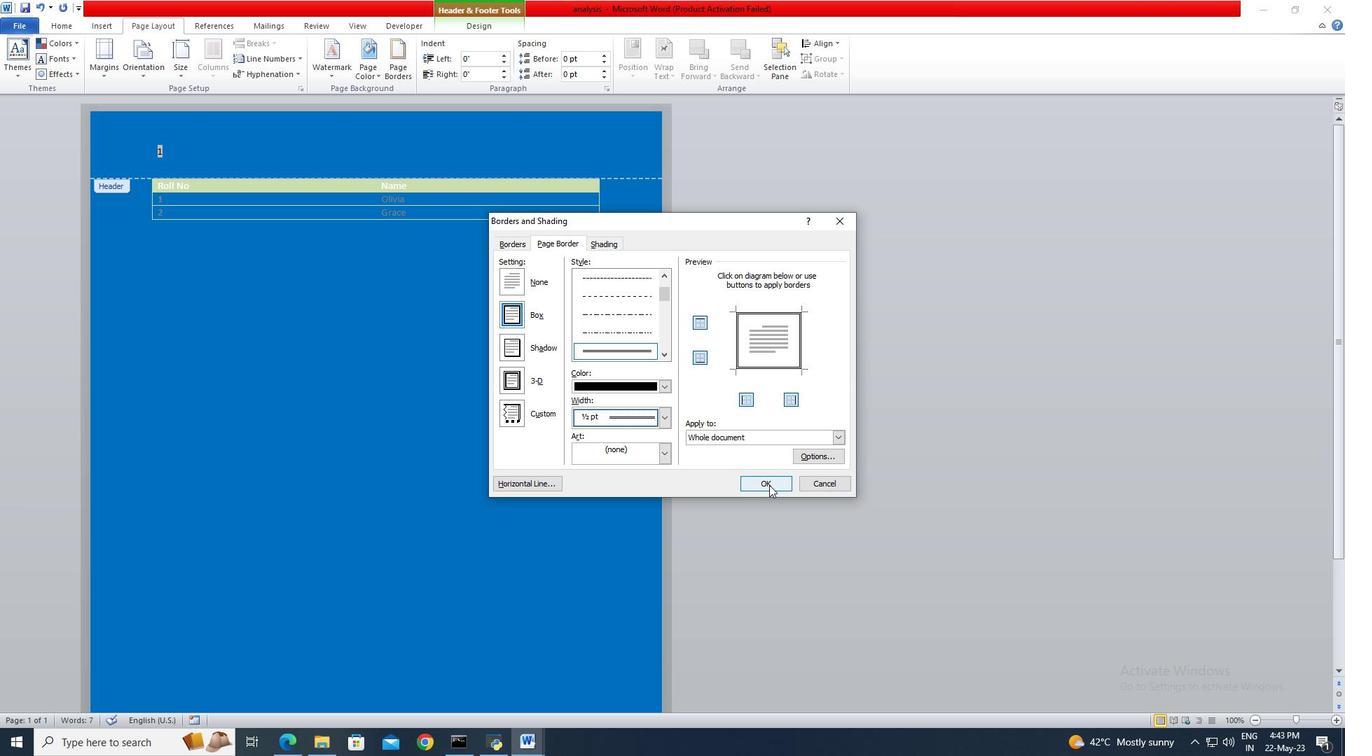 
Action: Mouse moved to (583, 408)
Screenshot: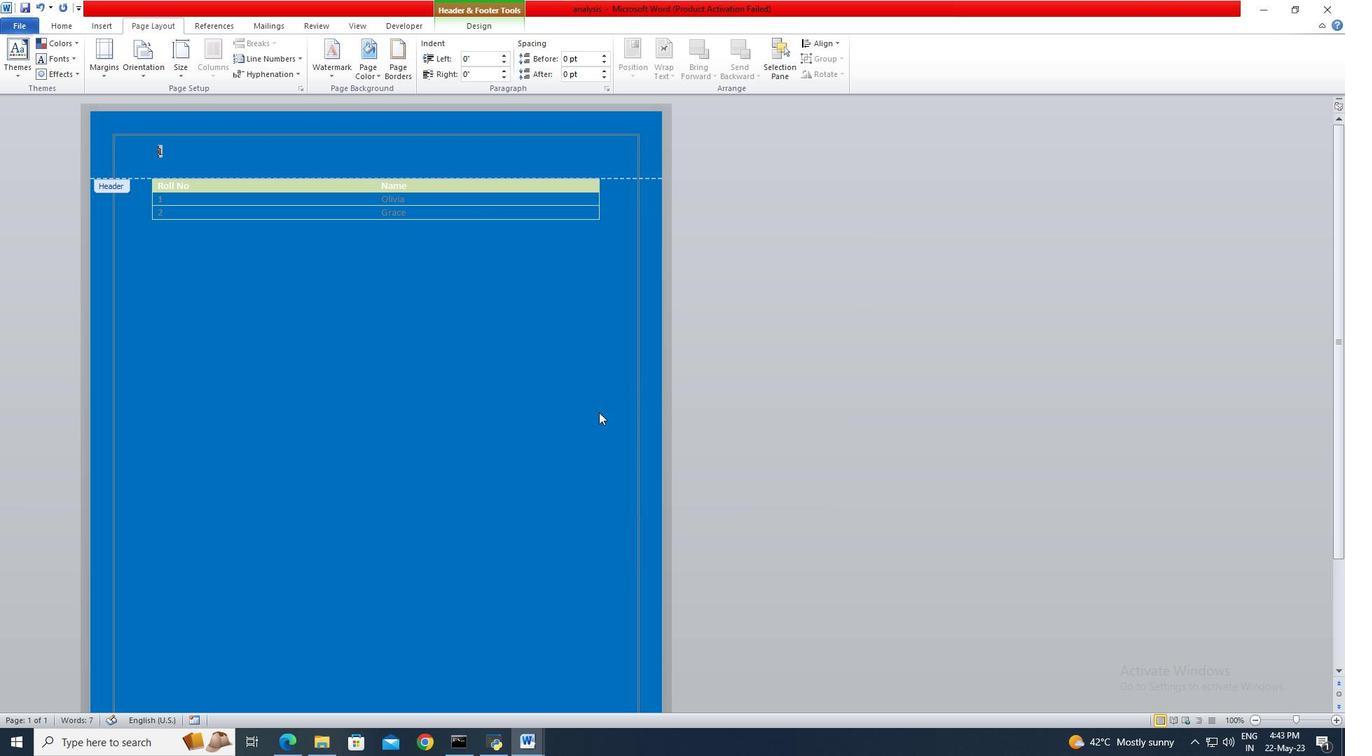 
